 Task: Add Traditional Chicken Salad to the cart.
Action: Mouse moved to (36, 263)
Screenshot: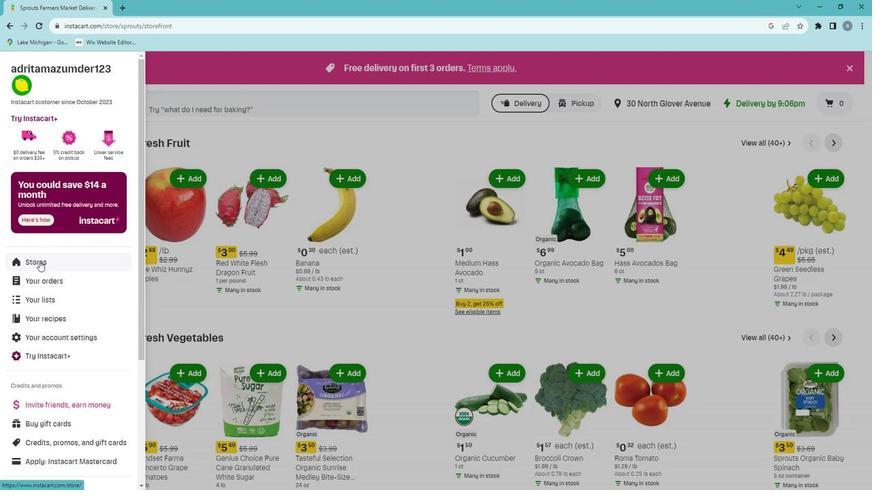 
Action: Mouse pressed left at (36, 263)
Screenshot: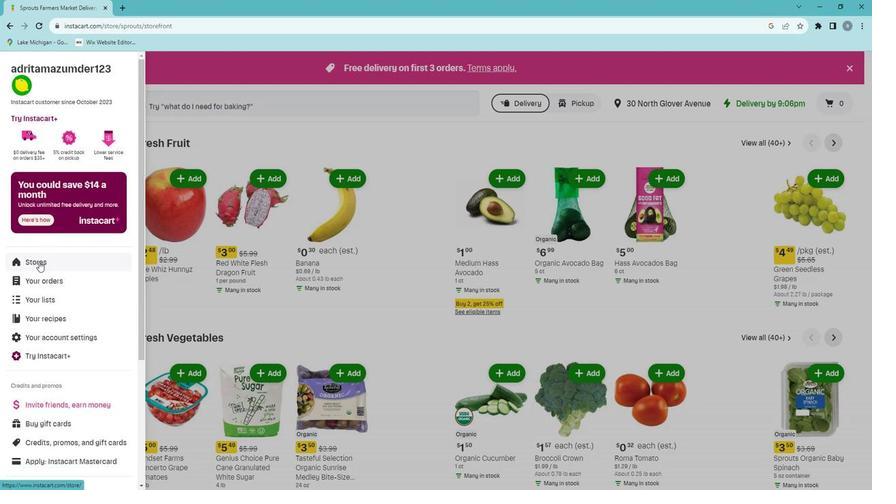 
Action: Mouse moved to (211, 115)
Screenshot: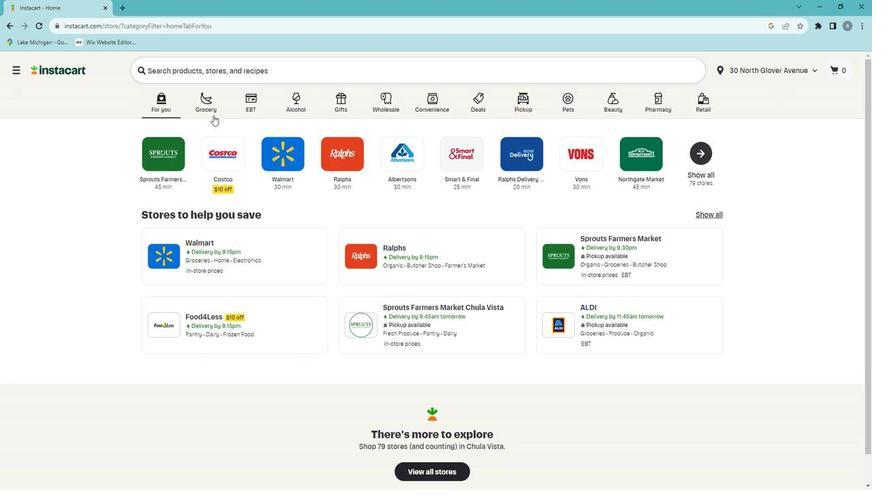 
Action: Mouse pressed left at (211, 115)
Screenshot: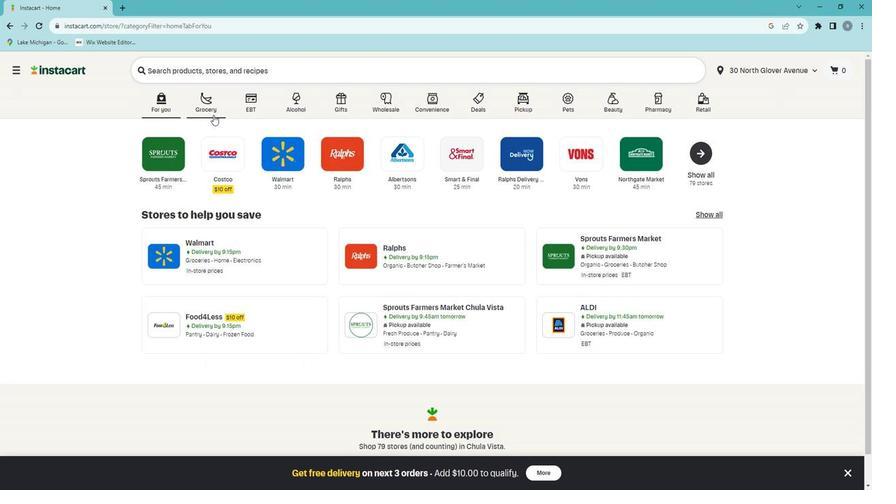 
Action: Mouse moved to (216, 289)
Screenshot: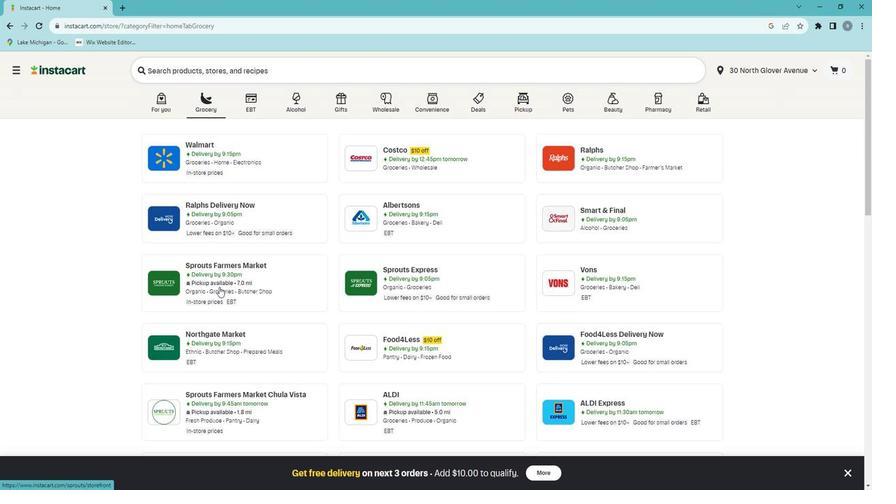 
Action: Mouse pressed left at (216, 289)
Screenshot: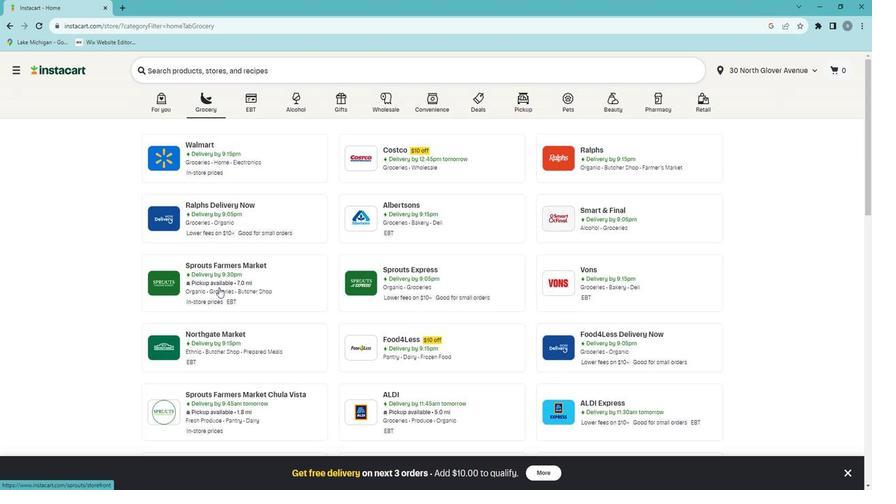 
Action: Mouse moved to (39, 471)
Screenshot: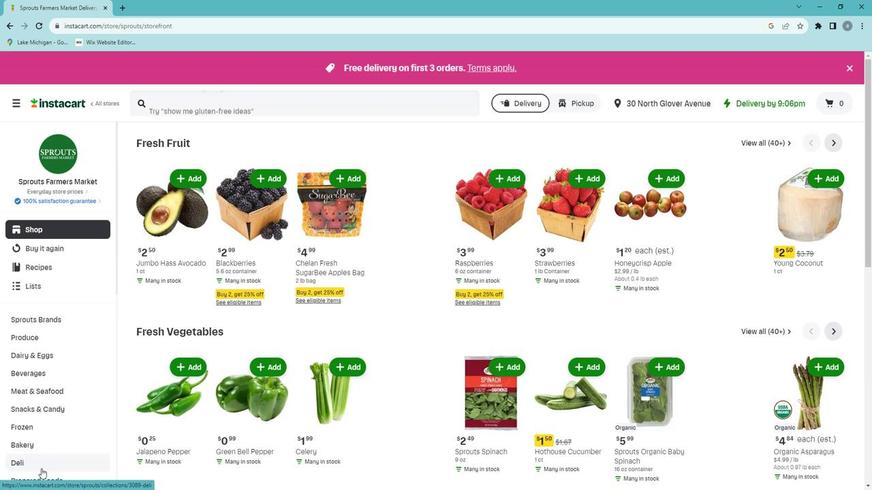 
Action: Mouse scrolled (39, 470) with delta (0, 0)
Screenshot: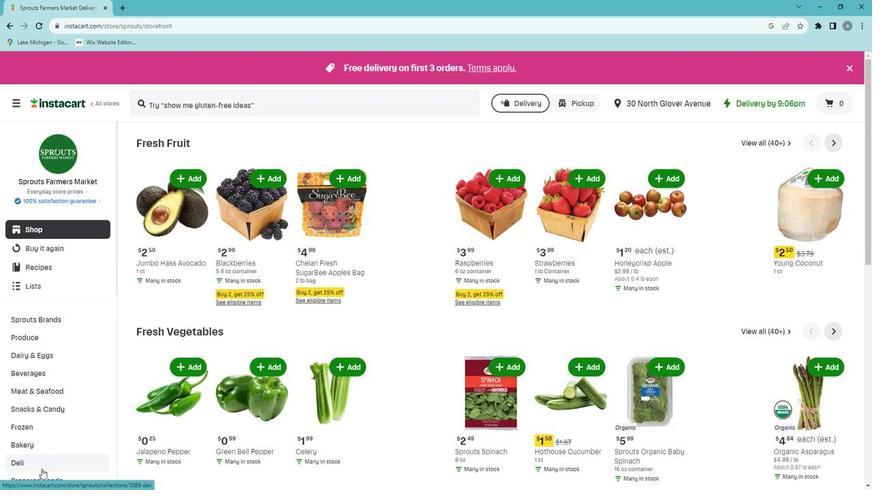
Action: Mouse moved to (41, 435)
Screenshot: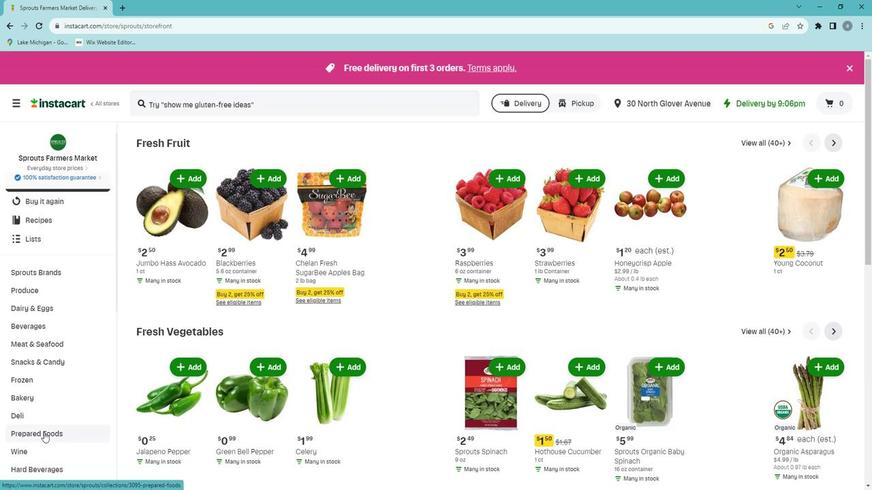 
Action: Mouse pressed left at (41, 435)
Screenshot: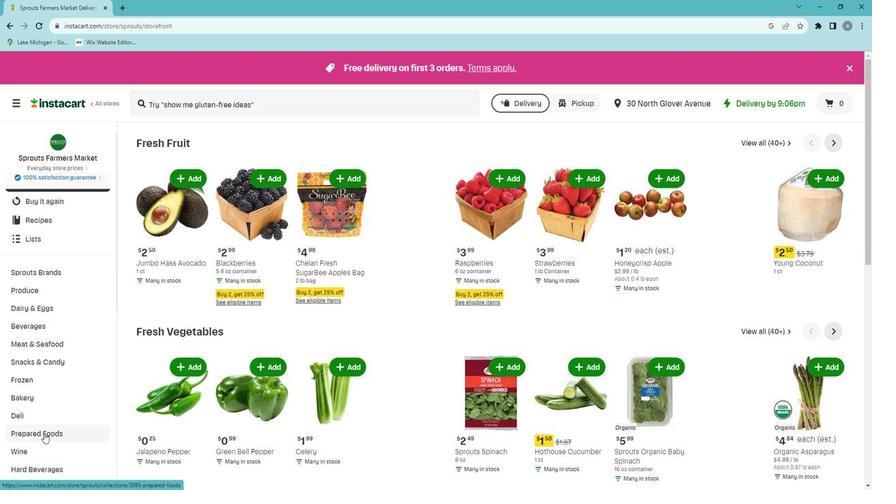 
Action: Mouse moved to (499, 162)
Screenshot: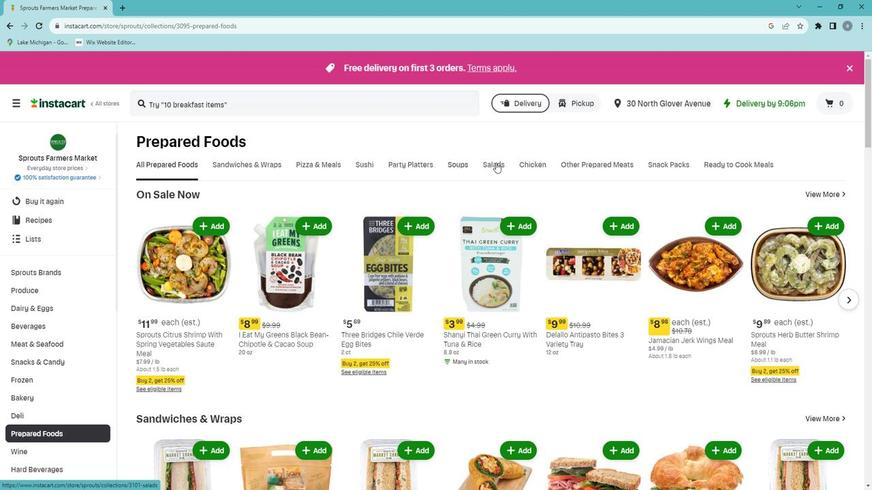 
Action: Mouse pressed left at (499, 162)
Screenshot: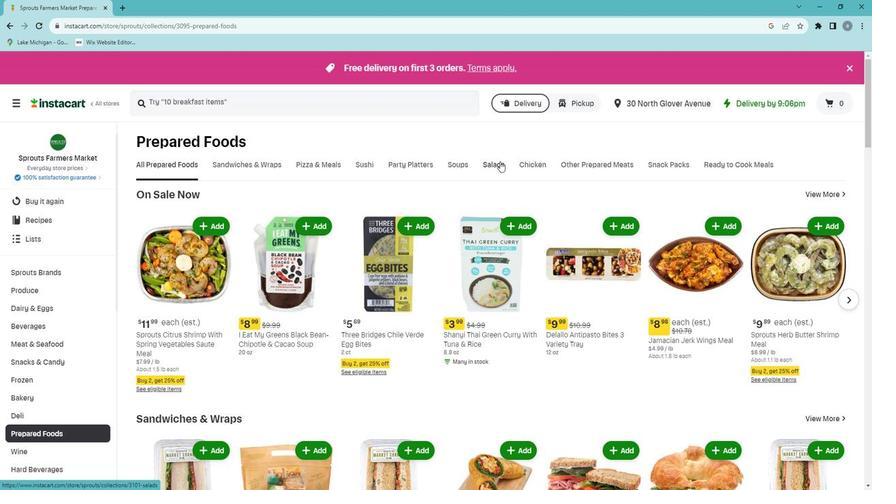 
Action: Mouse moved to (438, 212)
Screenshot: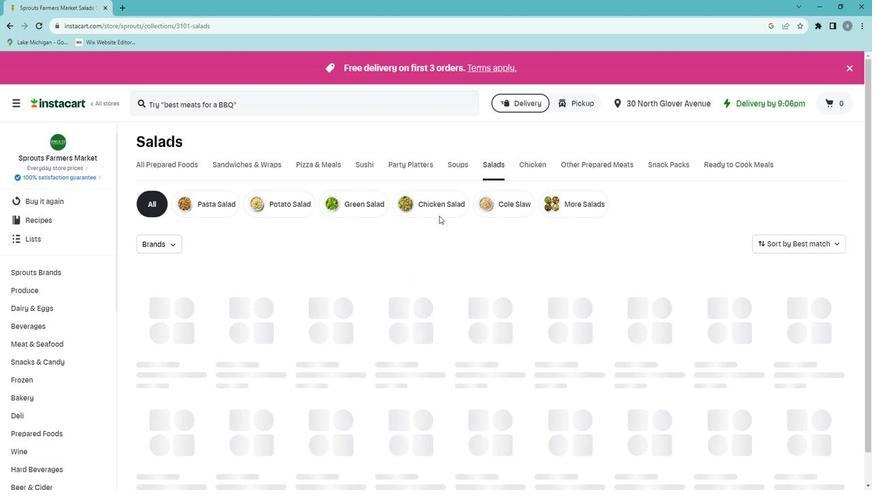 
Action: Mouse pressed left at (438, 212)
Screenshot: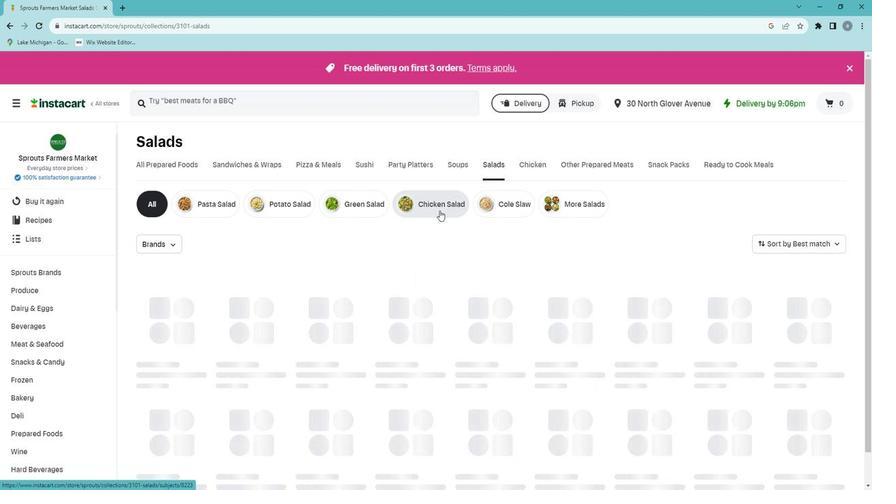 
Action: Mouse moved to (186, 295)
Screenshot: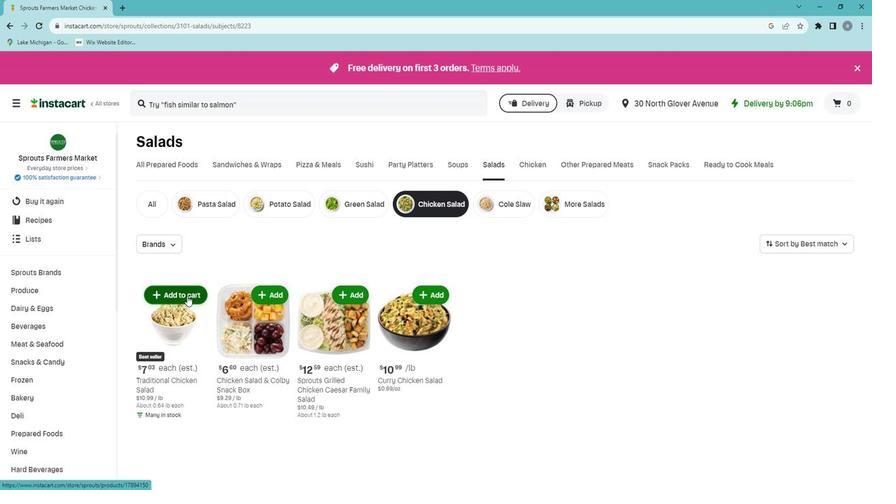 
Action: Mouse pressed left at (186, 295)
Screenshot: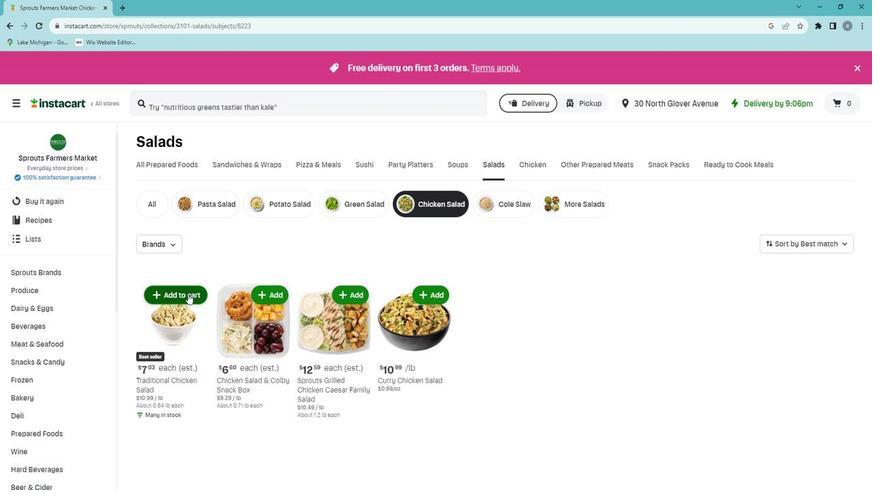 
